 Task: Create a new branch in your repository.
Action: Mouse moved to (889, 59)
Screenshot: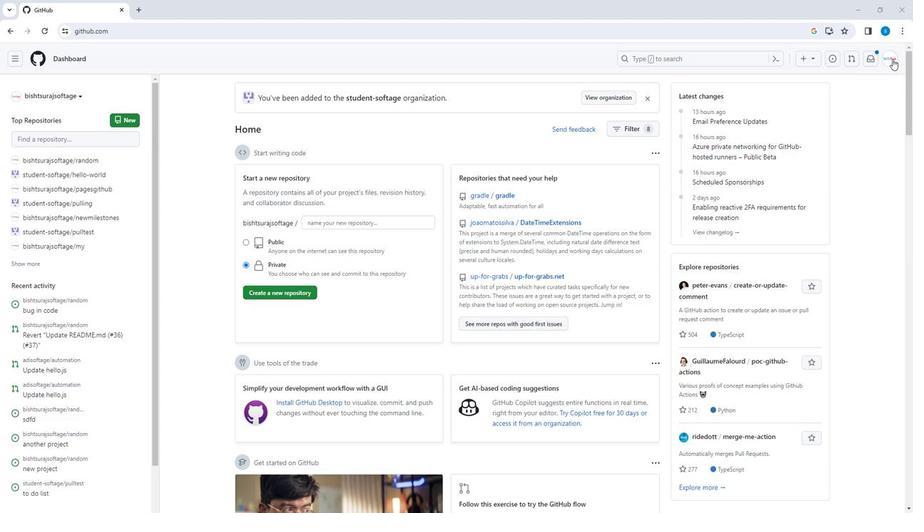 
Action: Mouse pressed left at (889, 59)
Screenshot: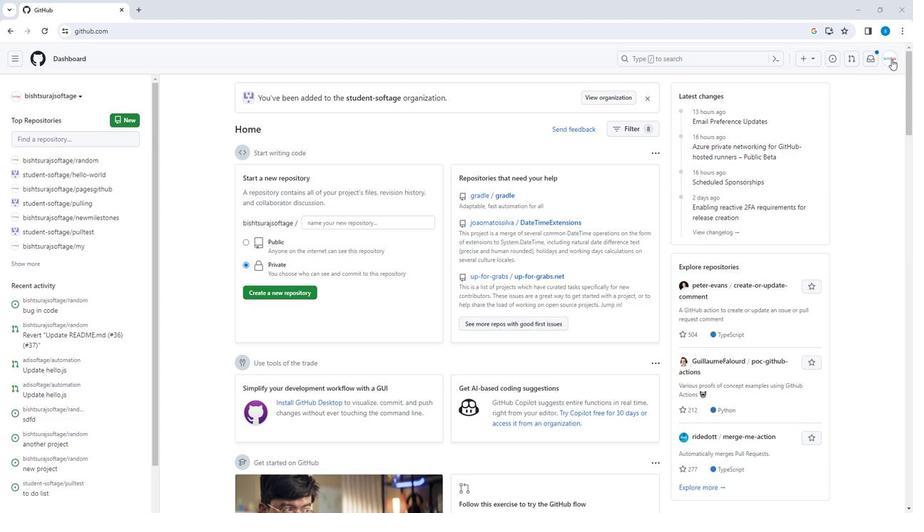 
Action: Mouse moved to (820, 129)
Screenshot: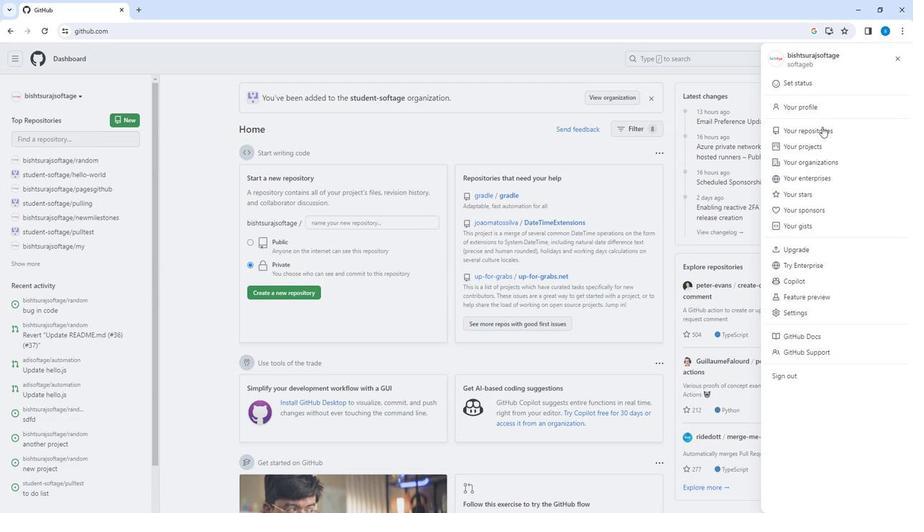 
Action: Mouse pressed left at (820, 129)
Screenshot: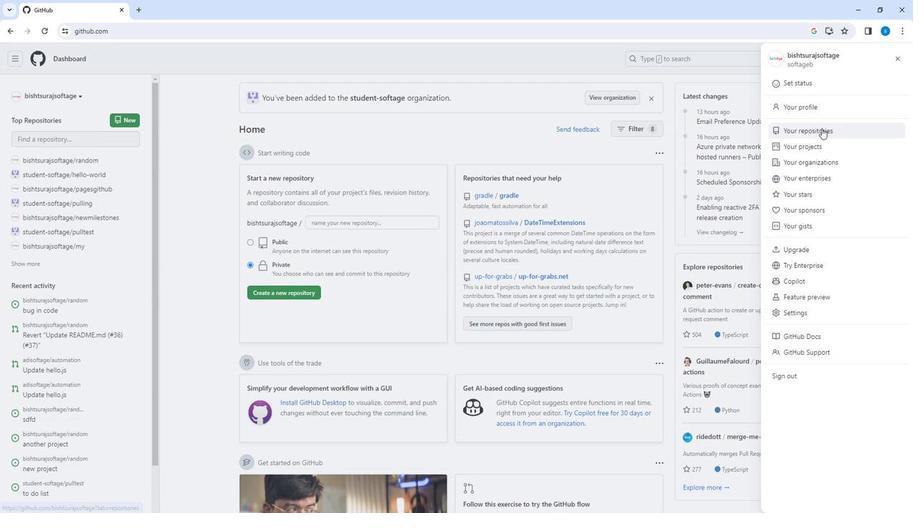 
Action: Mouse moved to (328, 156)
Screenshot: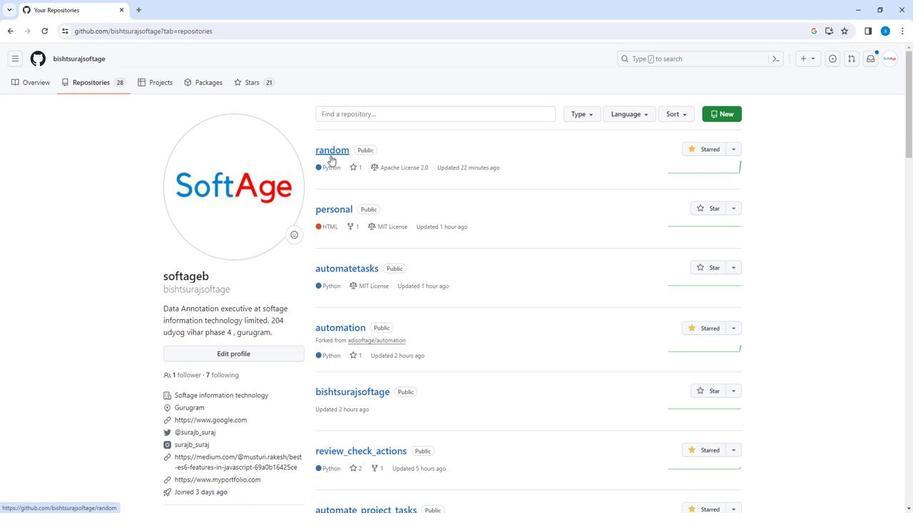 
Action: Mouse pressed left at (328, 156)
Screenshot: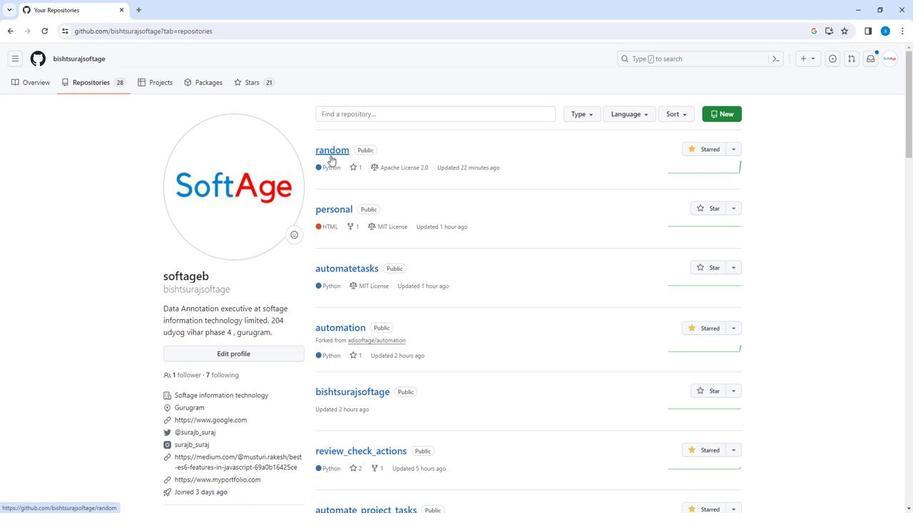 
Action: Mouse moved to (198, 182)
Screenshot: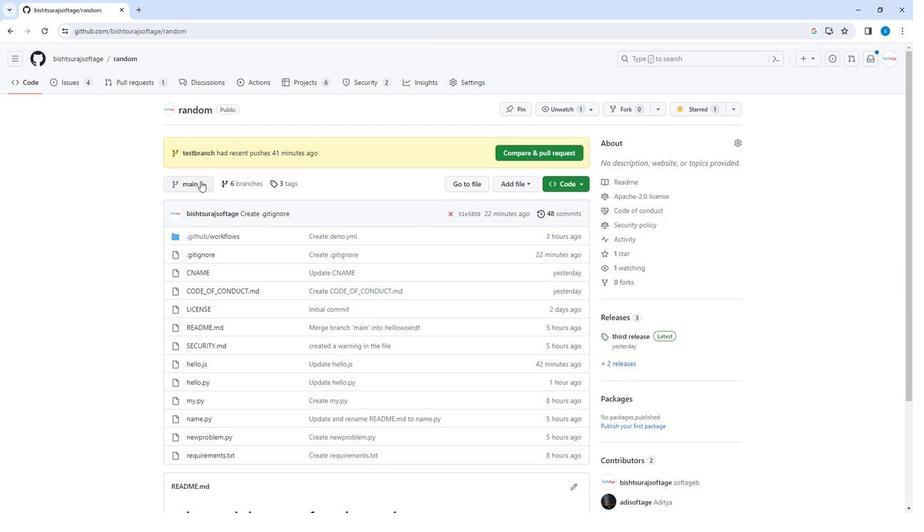 
Action: Mouse pressed left at (198, 182)
Screenshot: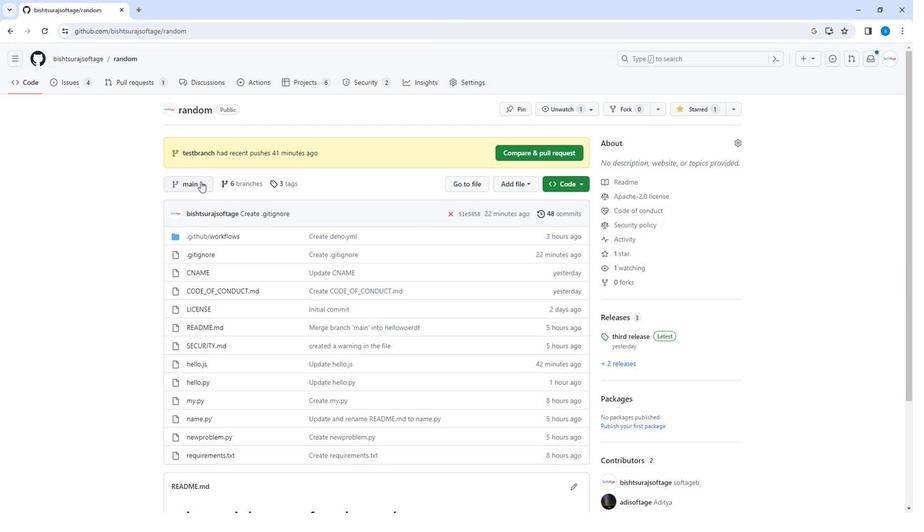 
Action: Mouse moved to (208, 221)
Screenshot: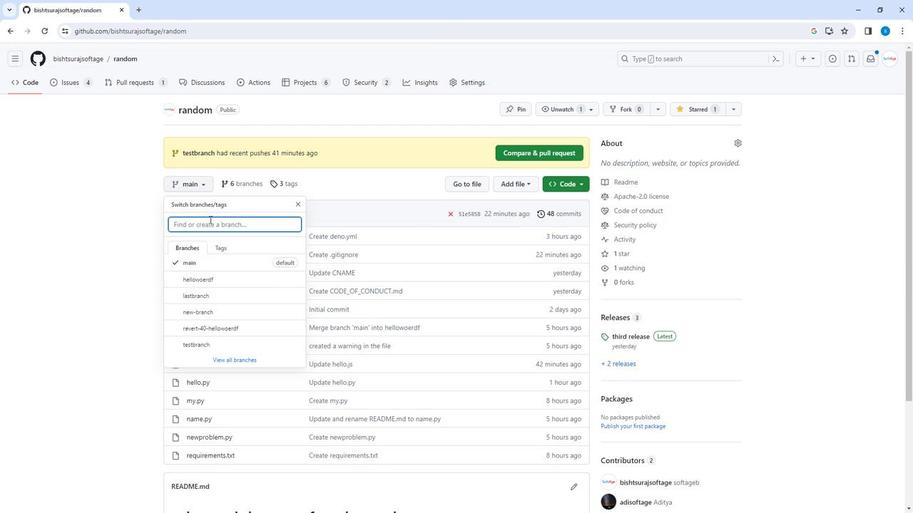 
Action: Mouse pressed left at (208, 221)
Screenshot: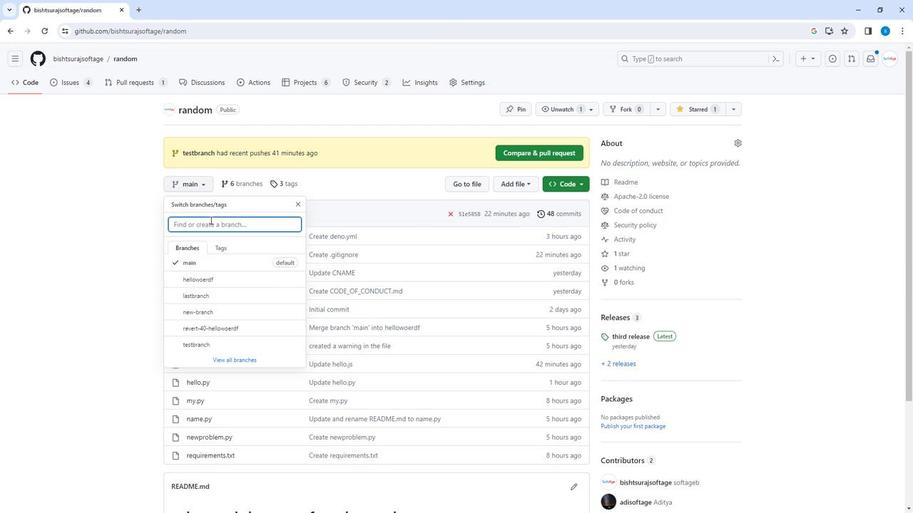 
Action: Mouse moved to (209, 221)
Screenshot: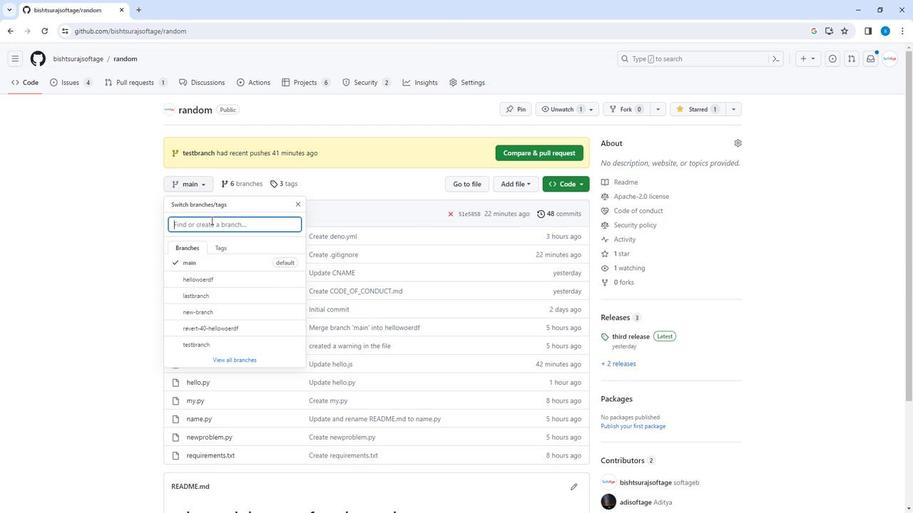 
Action: Key pressed new-branched
Screenshot: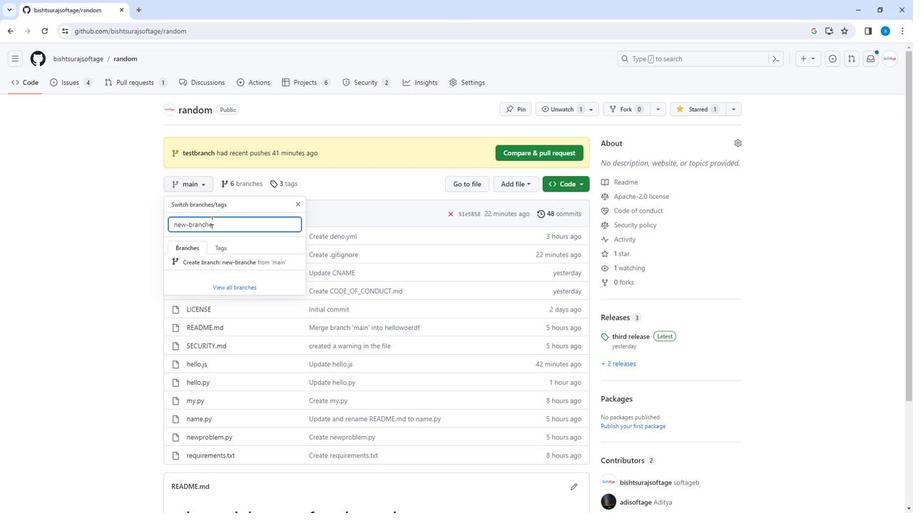 
Action: Mouse moved to (189, 262)
Screenshot: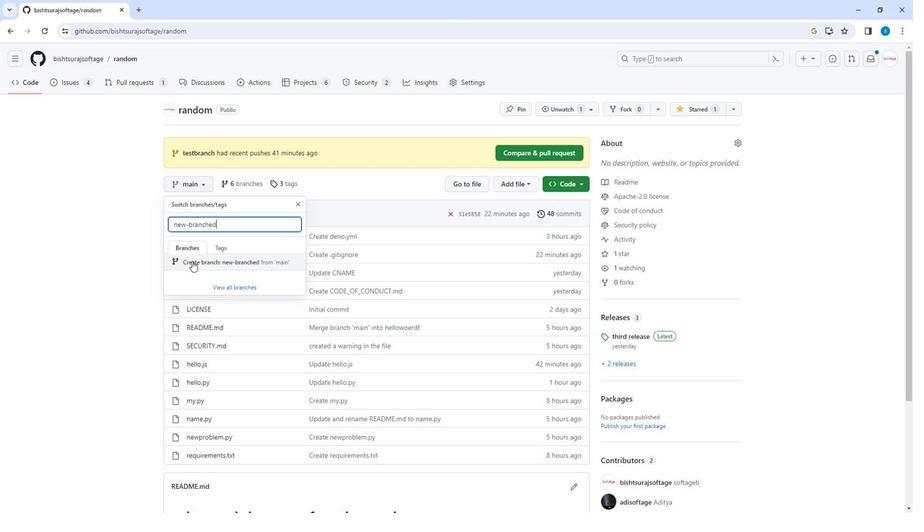 
Action: Mouse pressed left at (189, 262)
Screenshot: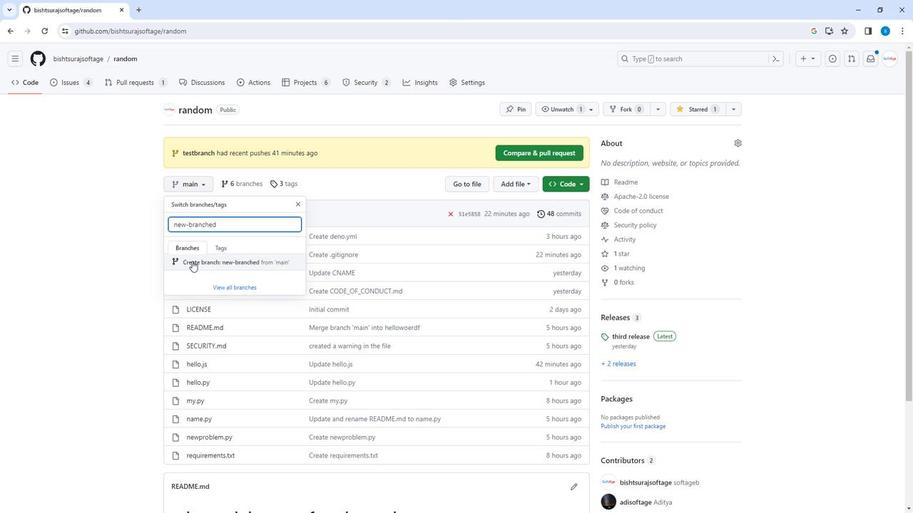 
Action: Mouse moved to (122, 279)
Screenshot: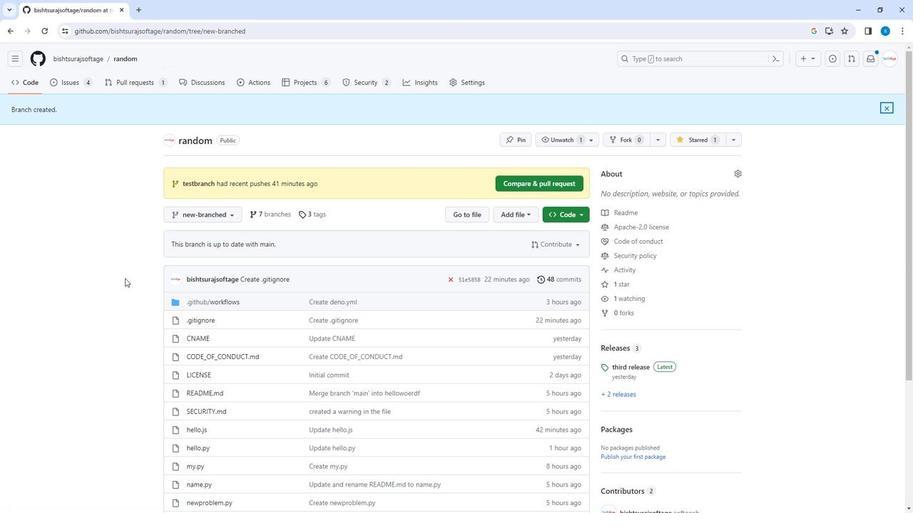 
